 Task: Open a file from the recently opened list in Visual Studio Code.
Action: Mouse moved to (24, 7)
Screenshot: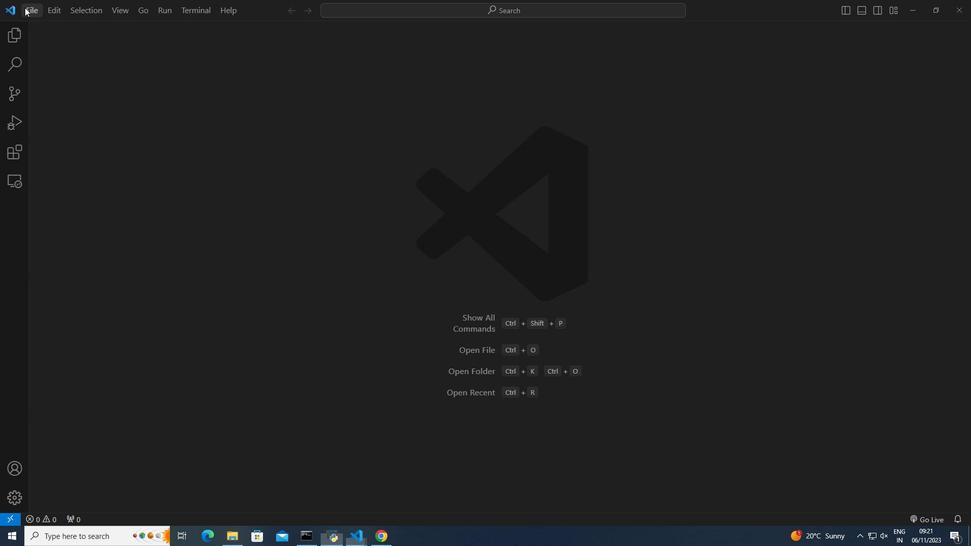 
Action: Mouse pressed left at (24, 7)
Screenshot: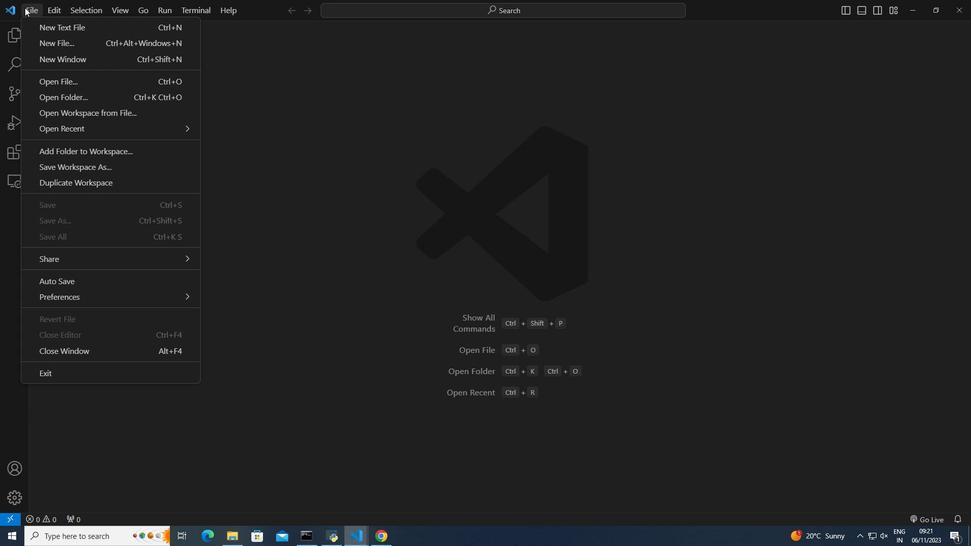 
Action: Mouse moved to (61, 124)
Screenshot: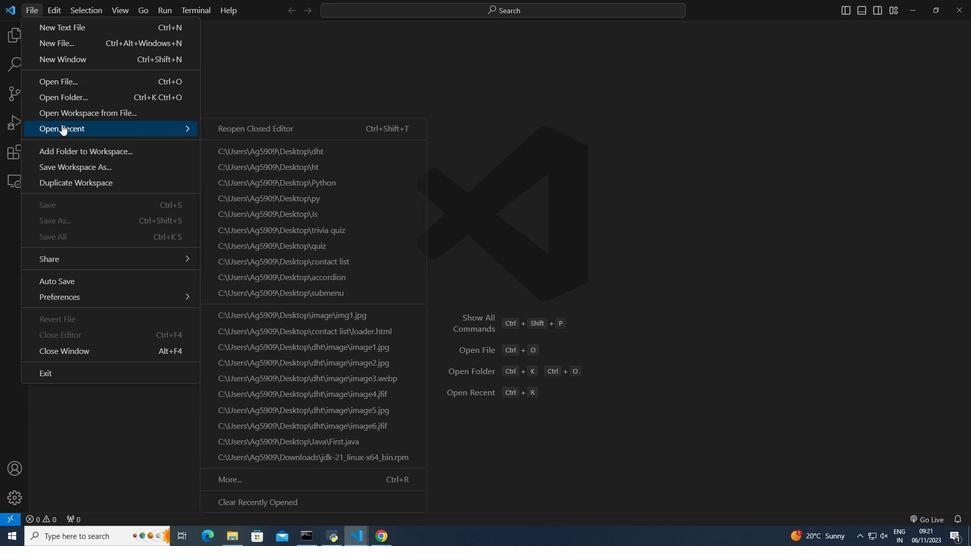 
Action: Mouse pressed left at (61, 124)
Screenshot: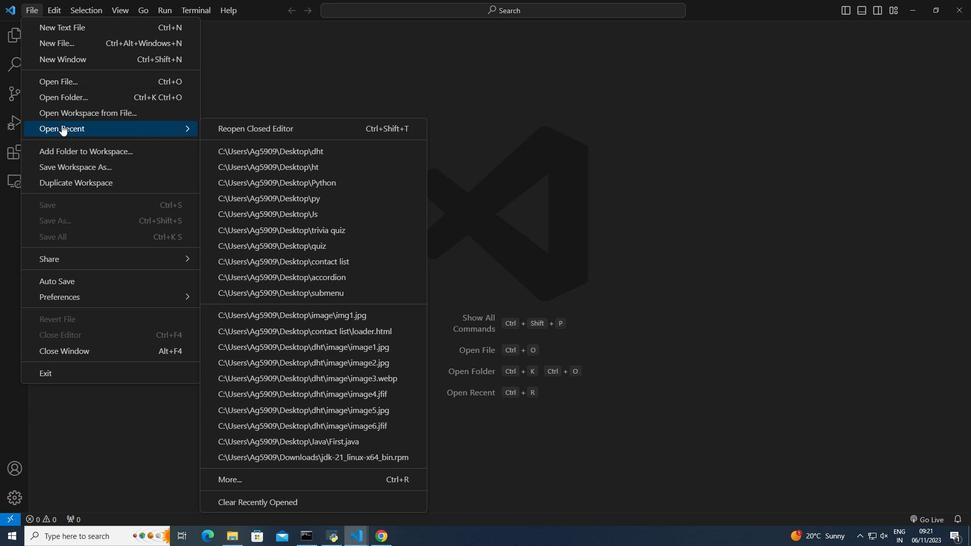 
Action: Mouse moved to (274, 181)
Screenshot: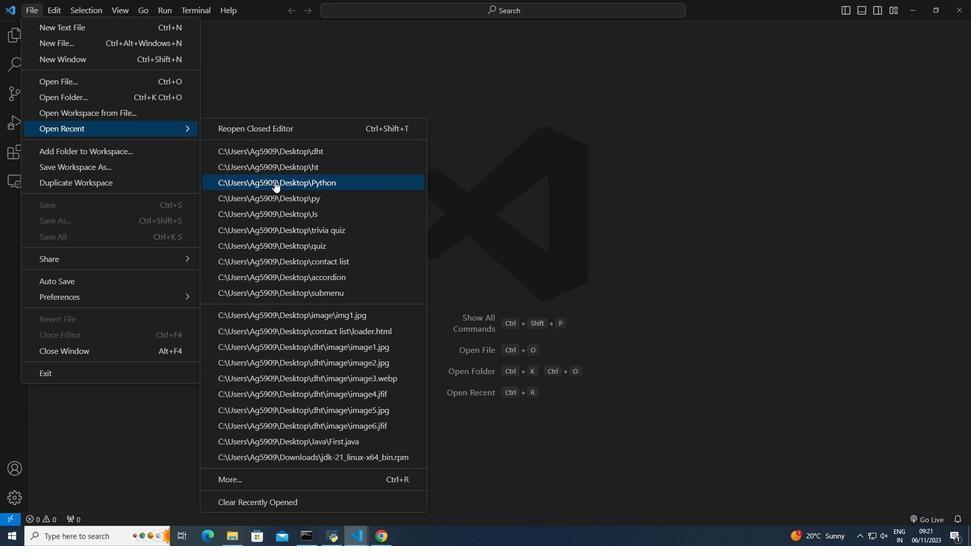 
Action: Mouse pressed left at (274, 181)
Screenshot: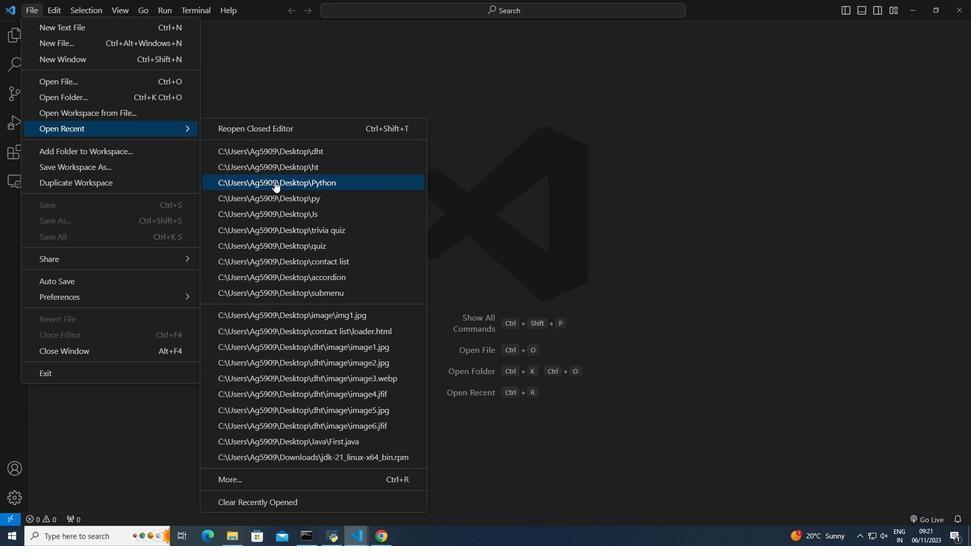 
Action: Mouse moved to (250, 30)
Screenshot: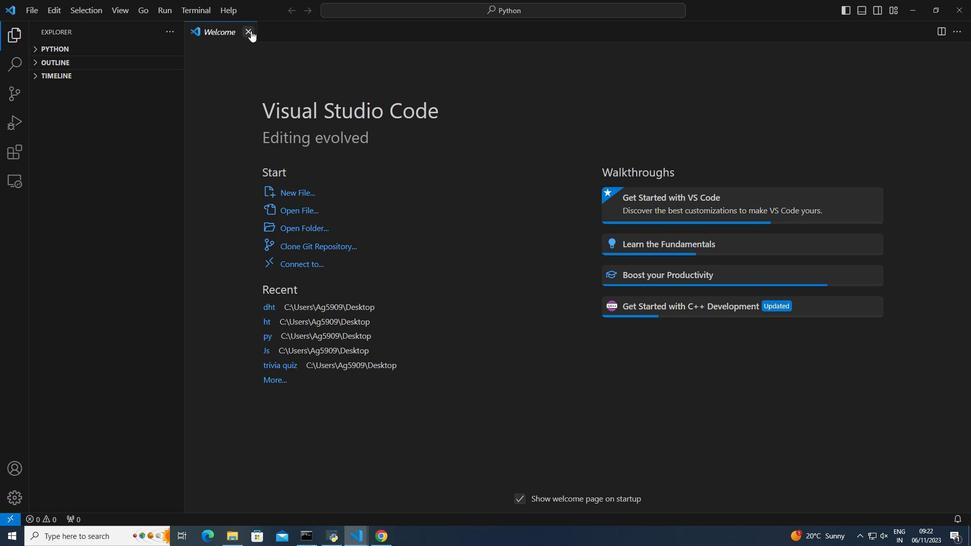 
Action: Mouse pressed left at (250, 30)
Screenshot: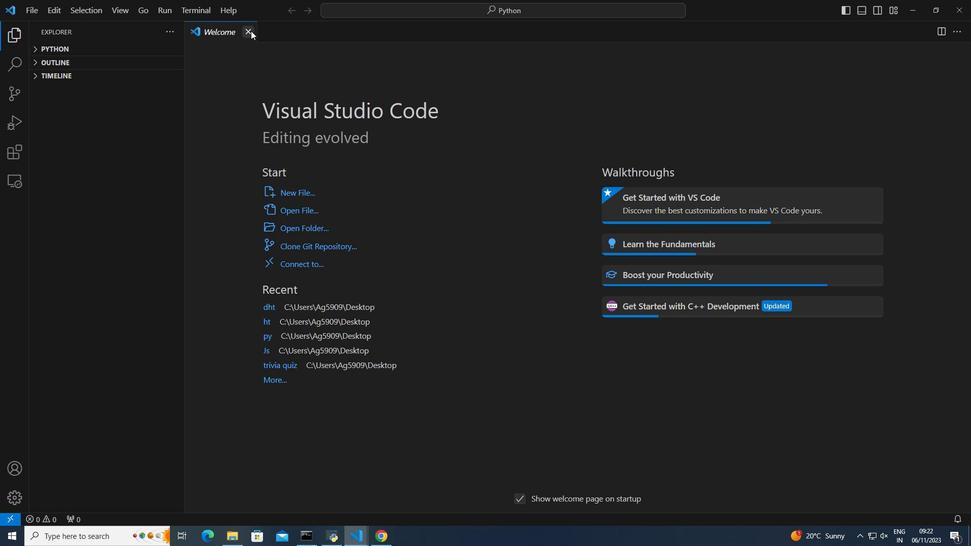 
Action: Mouse moved to (249, 31)
Screenshot: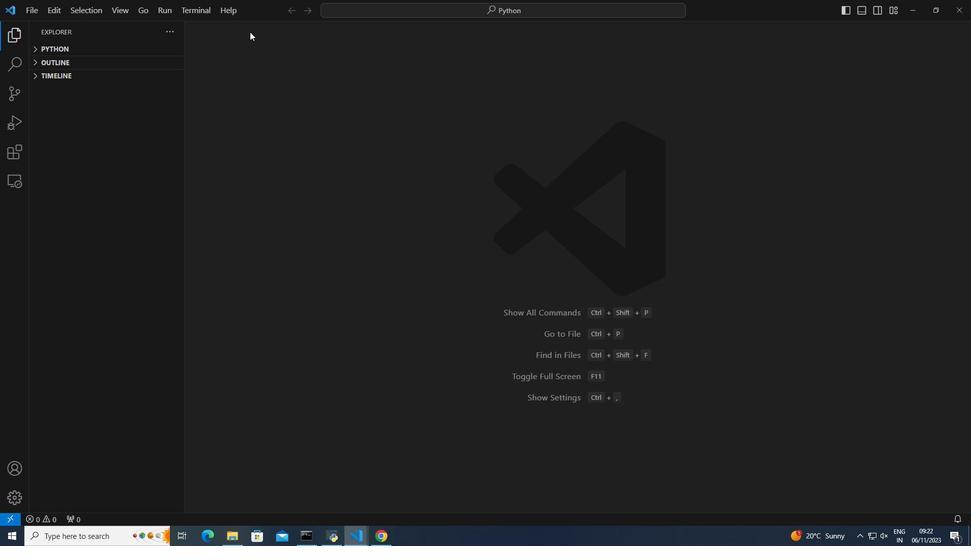 
